 Task: Add the marketing cloud form in the site builder.
Action: Mouse moved to (1058, 82)
Screenshot: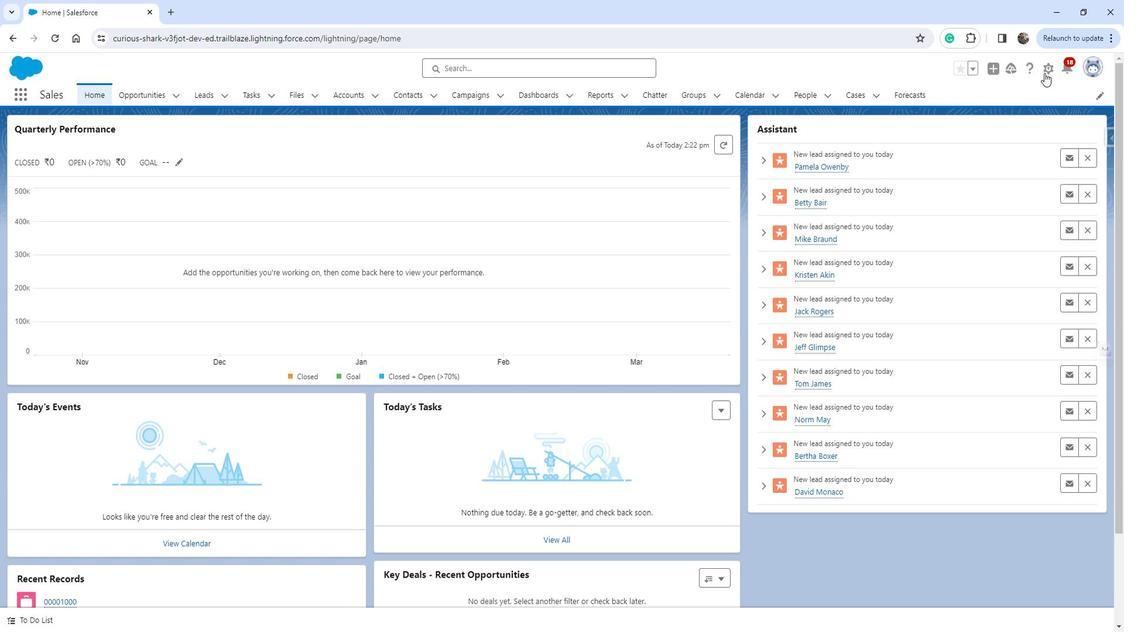 
Action: Mouse pressed left at (1058, 82)
Screenshot: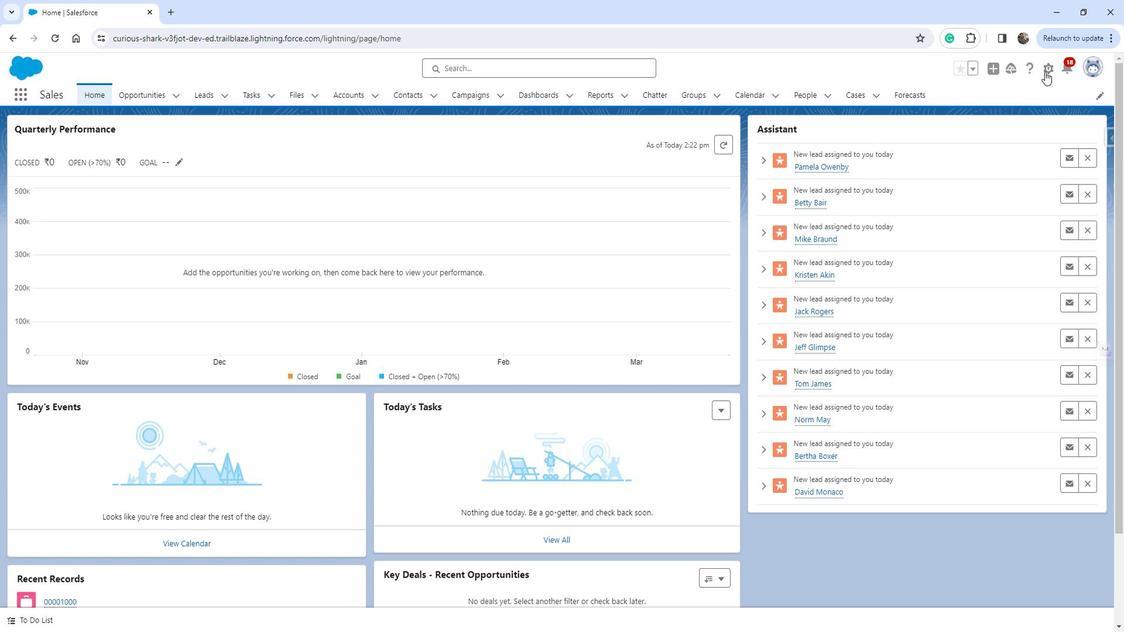 
Action: Mouse moved to (989, 118)
Screenshot: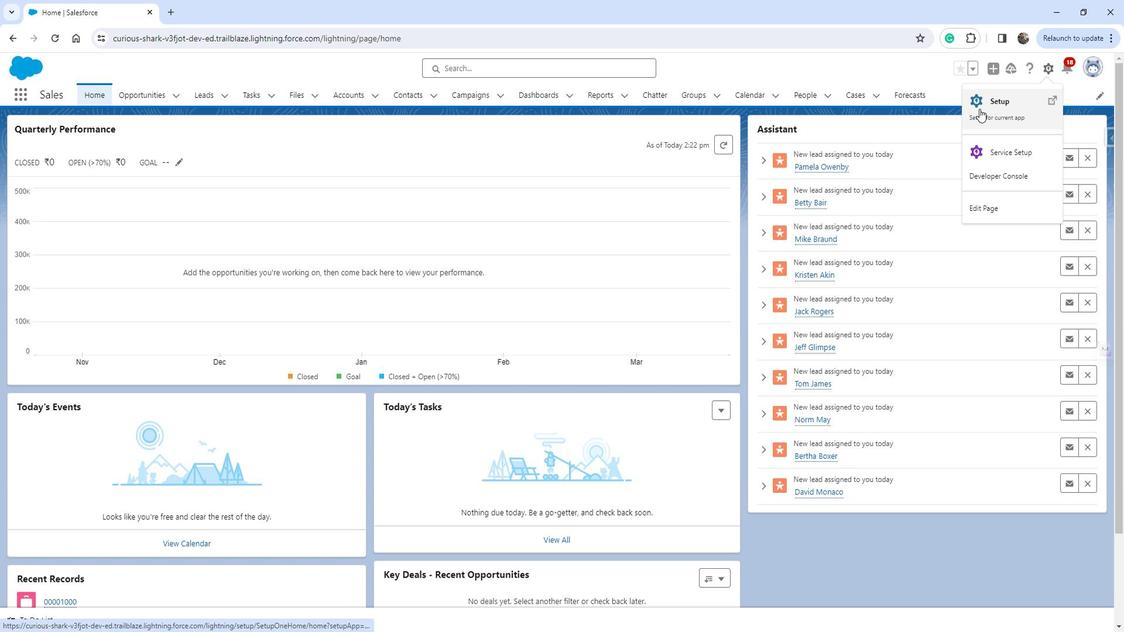 
Action: Mouse pressed left at (989, 118)
Screenshot: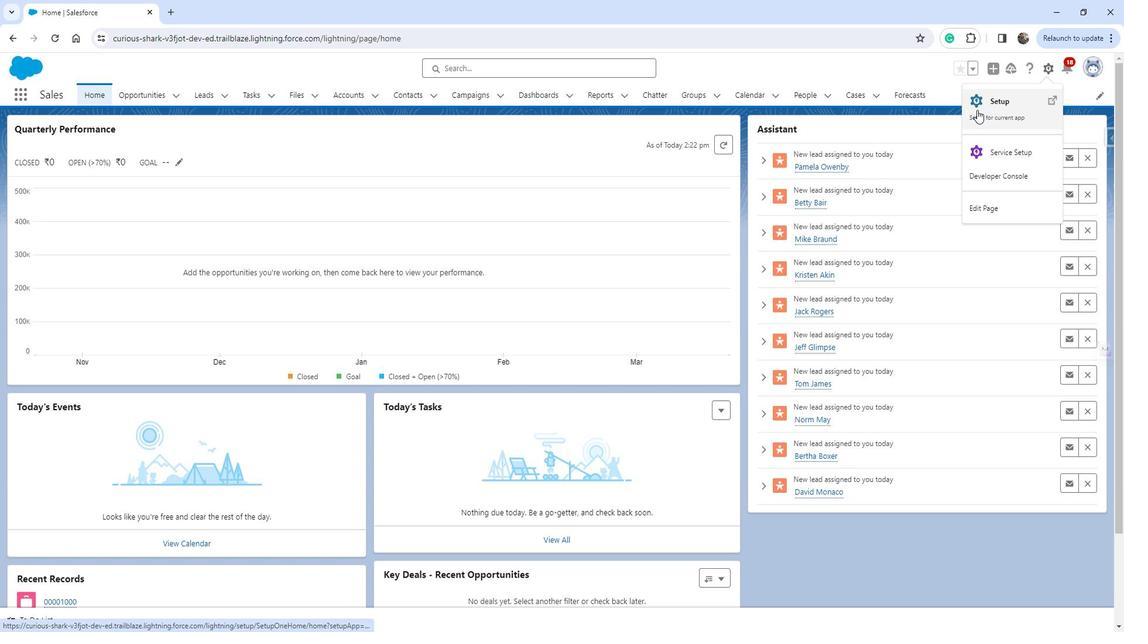 
Action: Mouse moved to (49, 468)
Screenshot: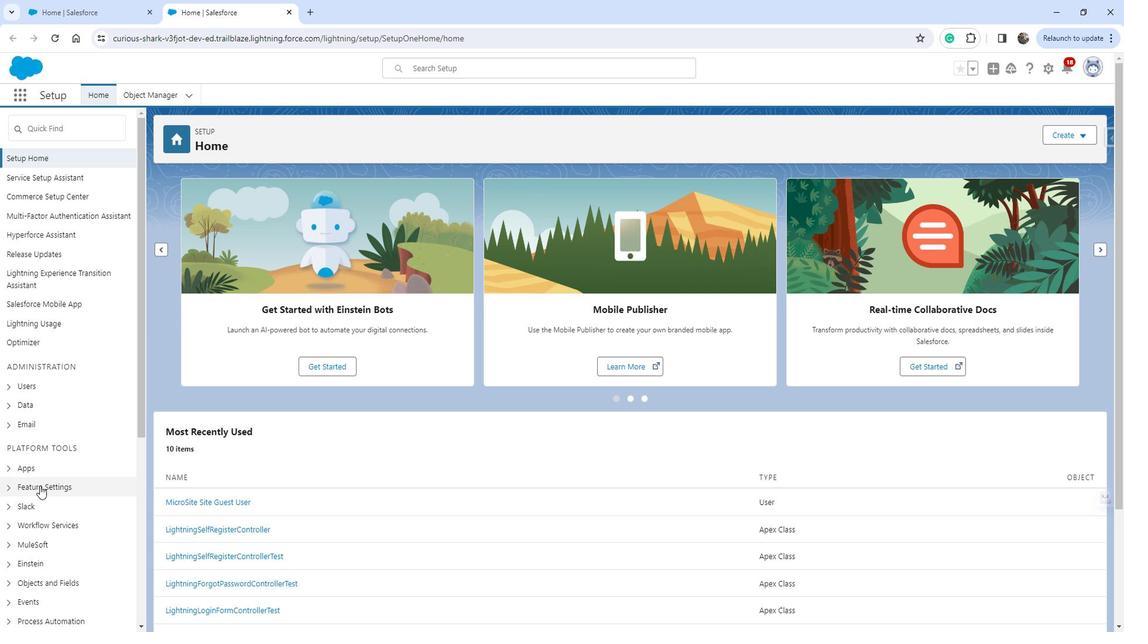 
Action: Mouse pressed left at (49, 468)
Screenshot: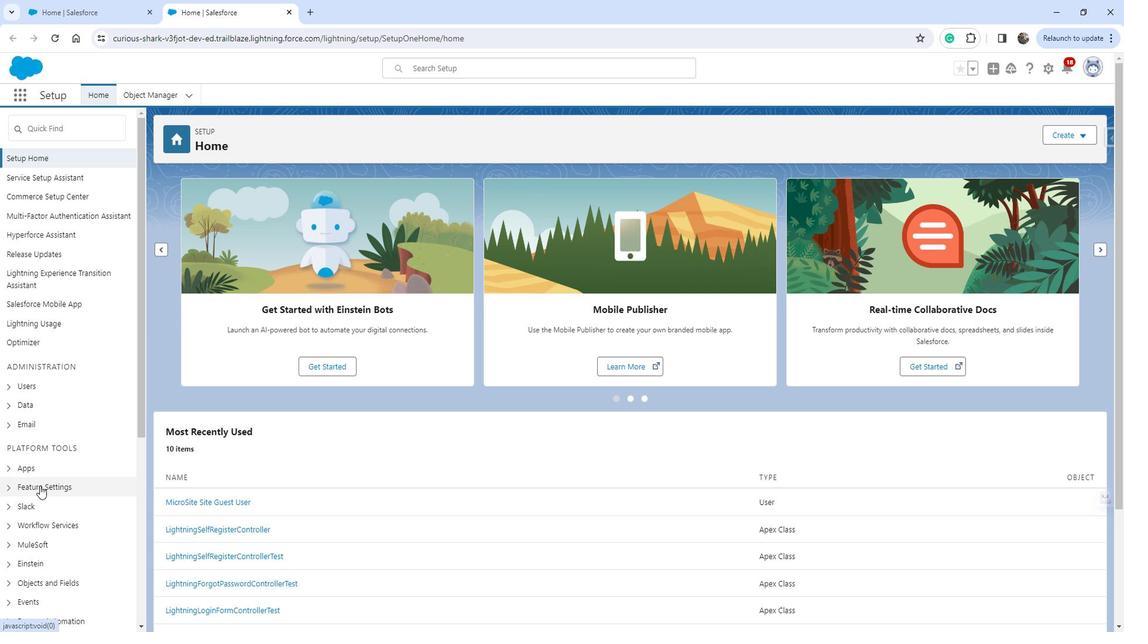 
Action: Mouse moved to (69, 556)
Screenshot: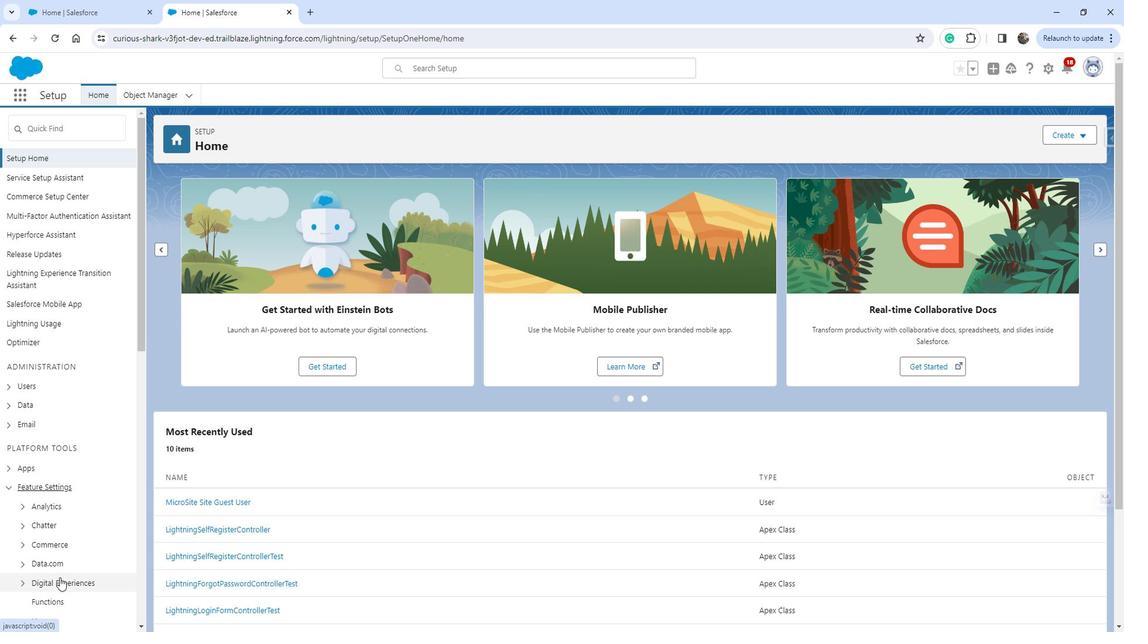 
Action: Mouse pressed left at (69, 556)
Screenshot: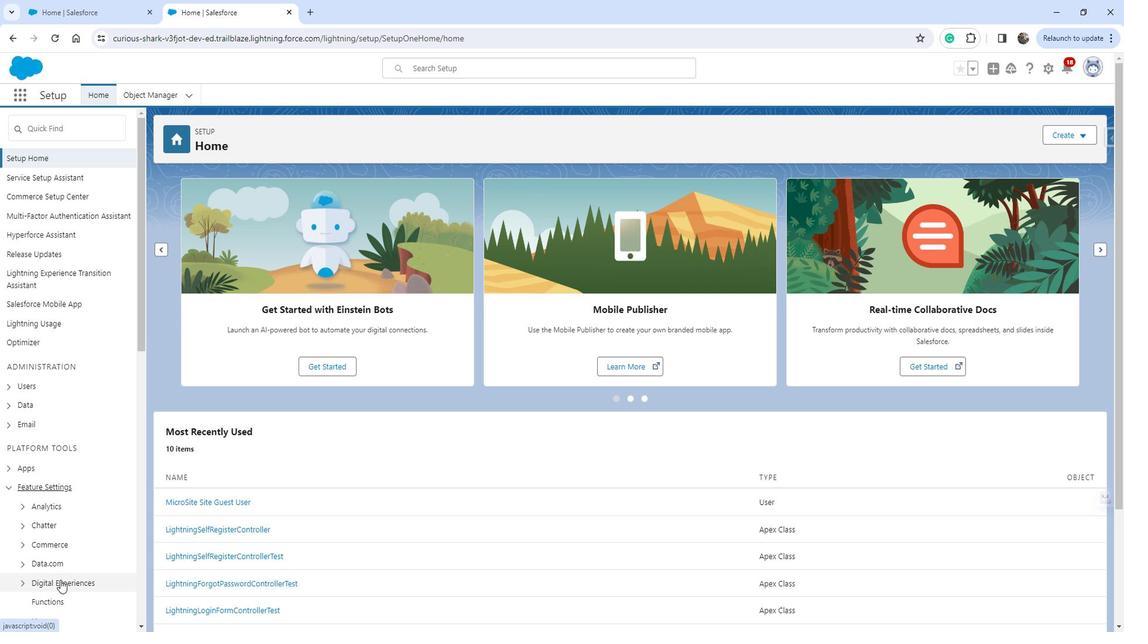 
Action: Mouse moved to (66, 574)
Screenshot: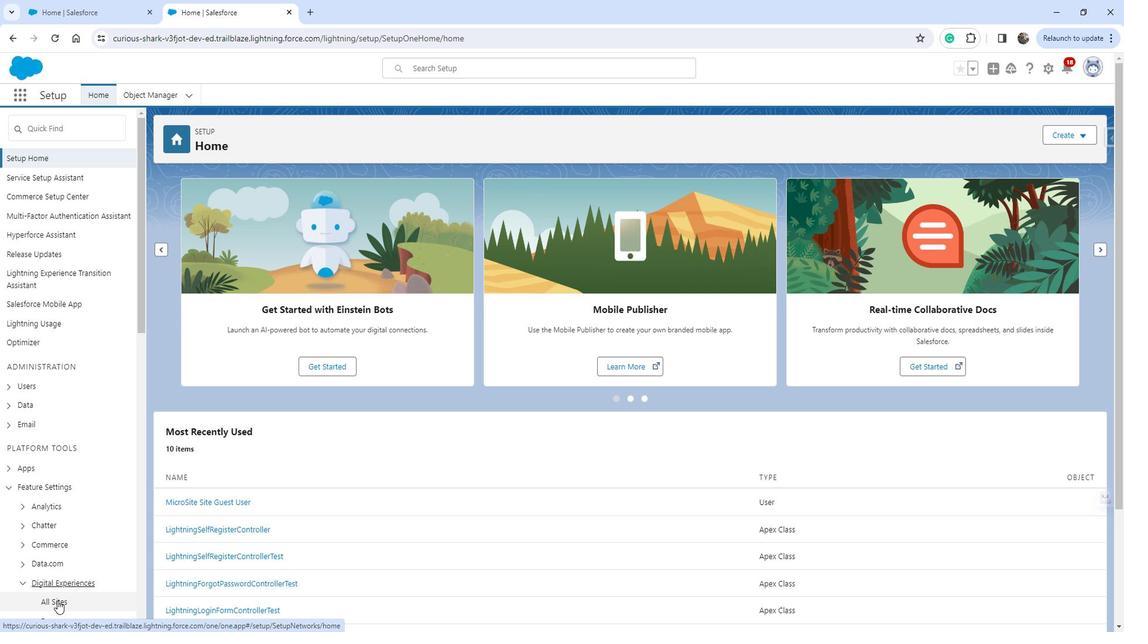 
Action: Mouse pressed left at (66, 574)
Screenshot: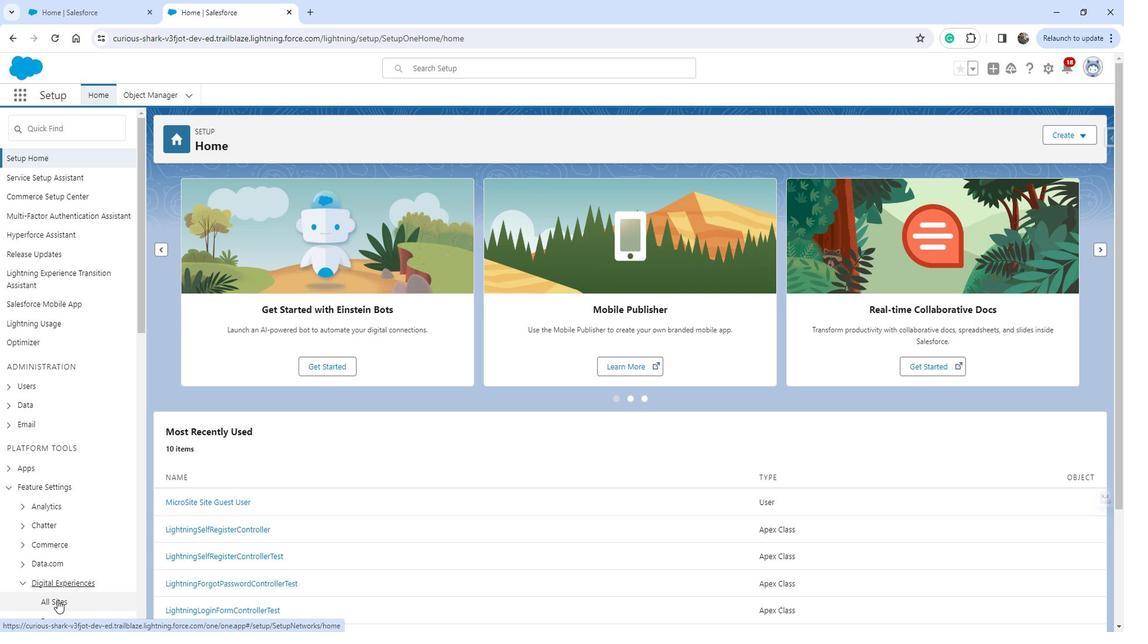 
Action: Mouse moved to (198, 274)
Screenshot: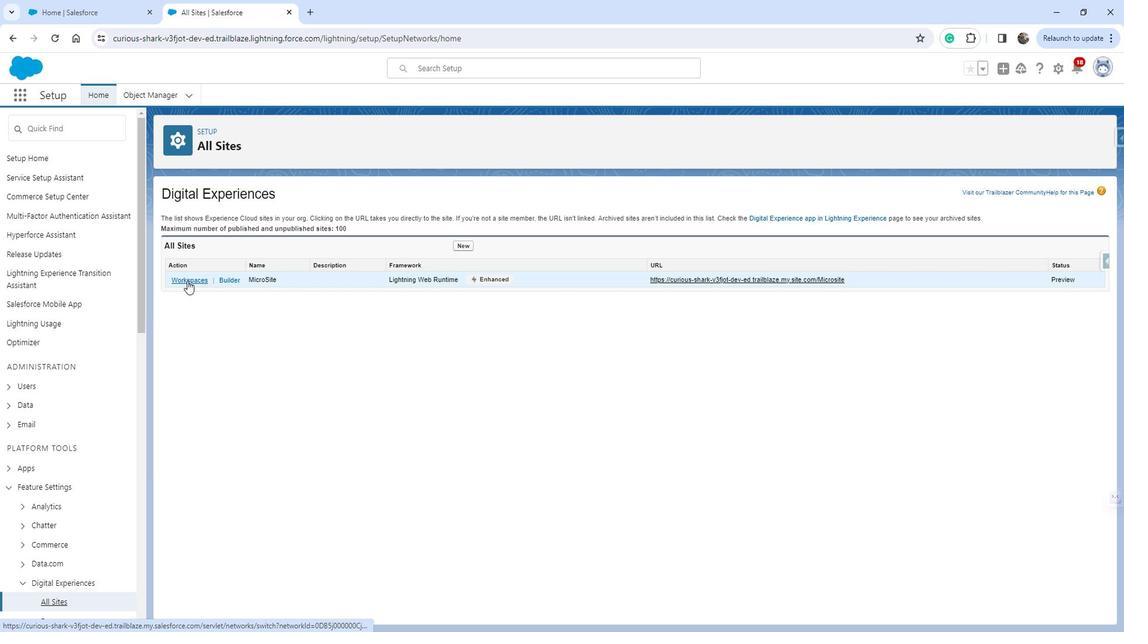 
Action: Mouse pressed left at (198, 274)
Screenshot: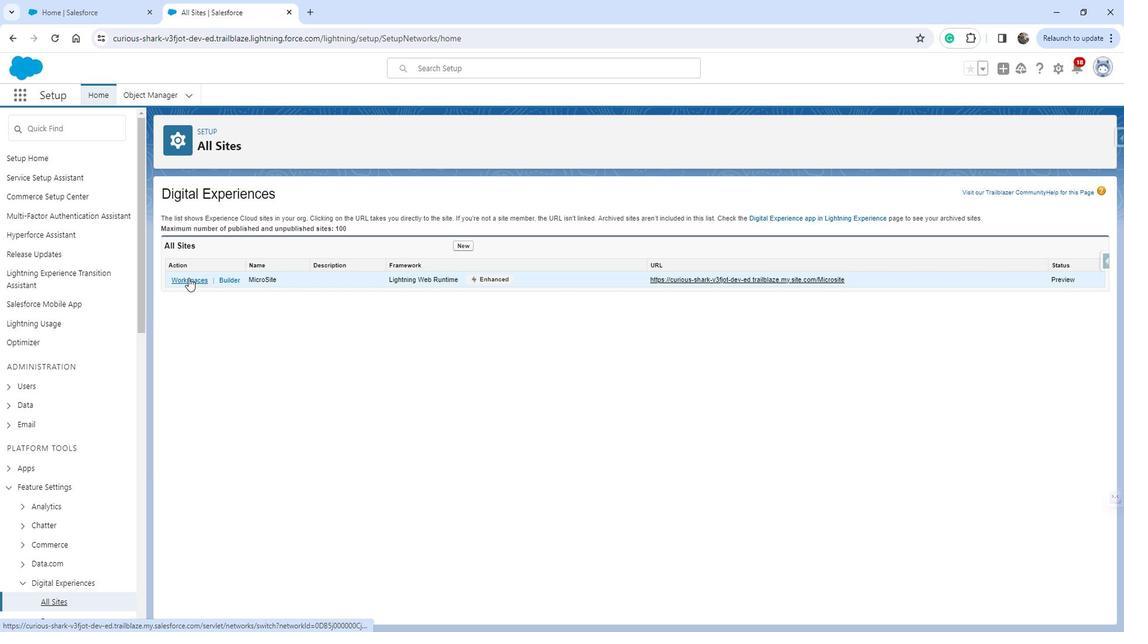
Action: Mouse moved to (141, 265)
Screenshot: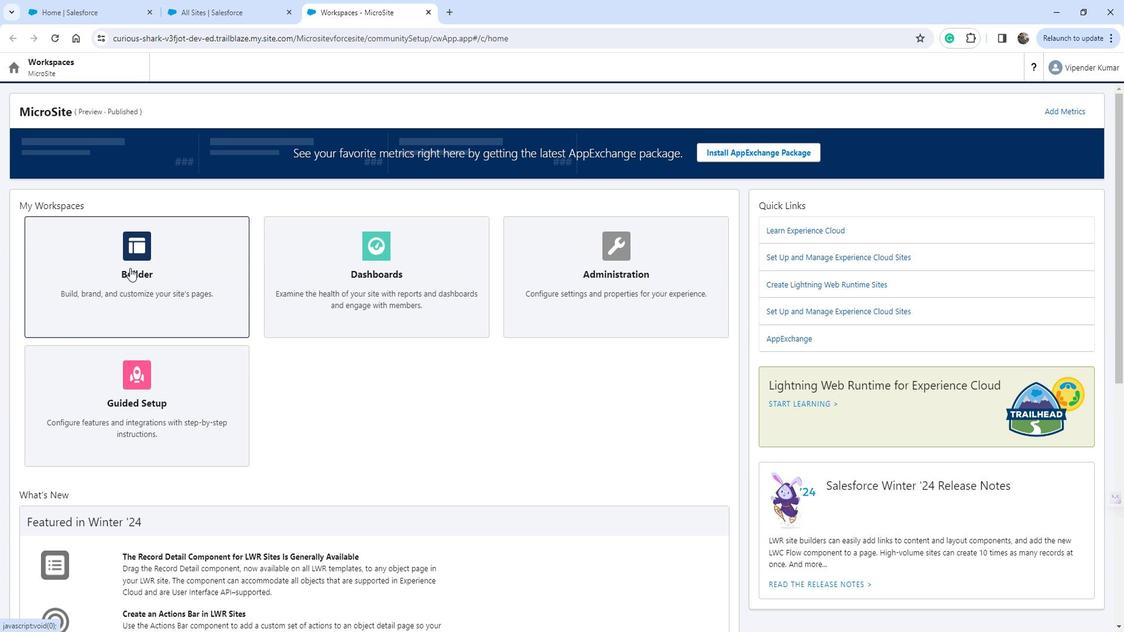 
Action: Mouse pressed left at (141, 265)
Screenshot: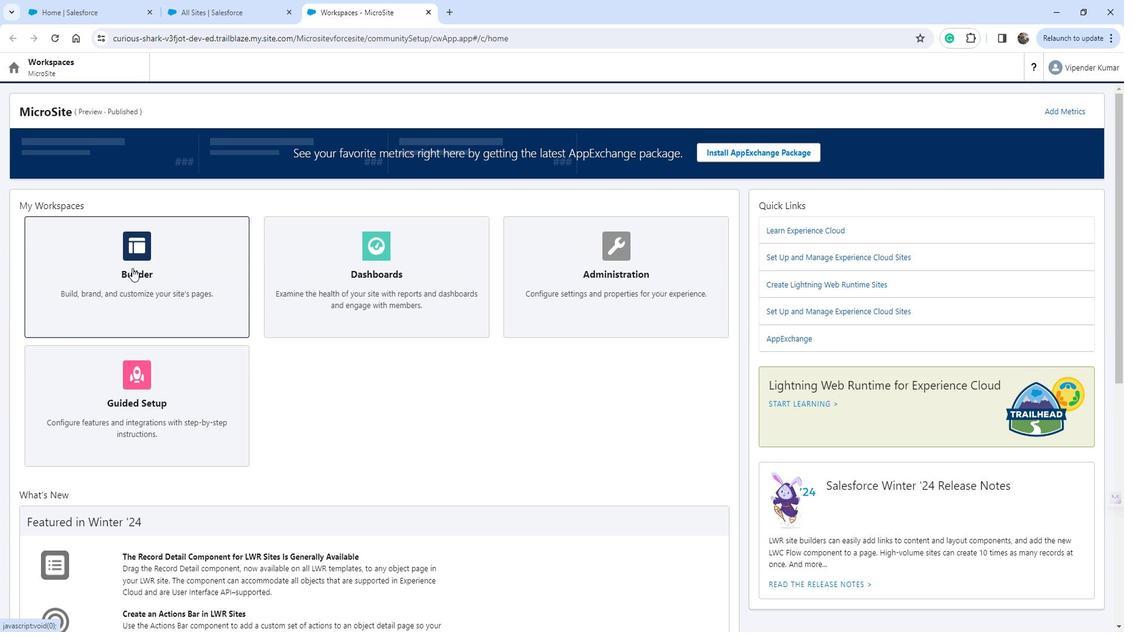 
Action: Mouse moved to (26, 114)
Screenshot: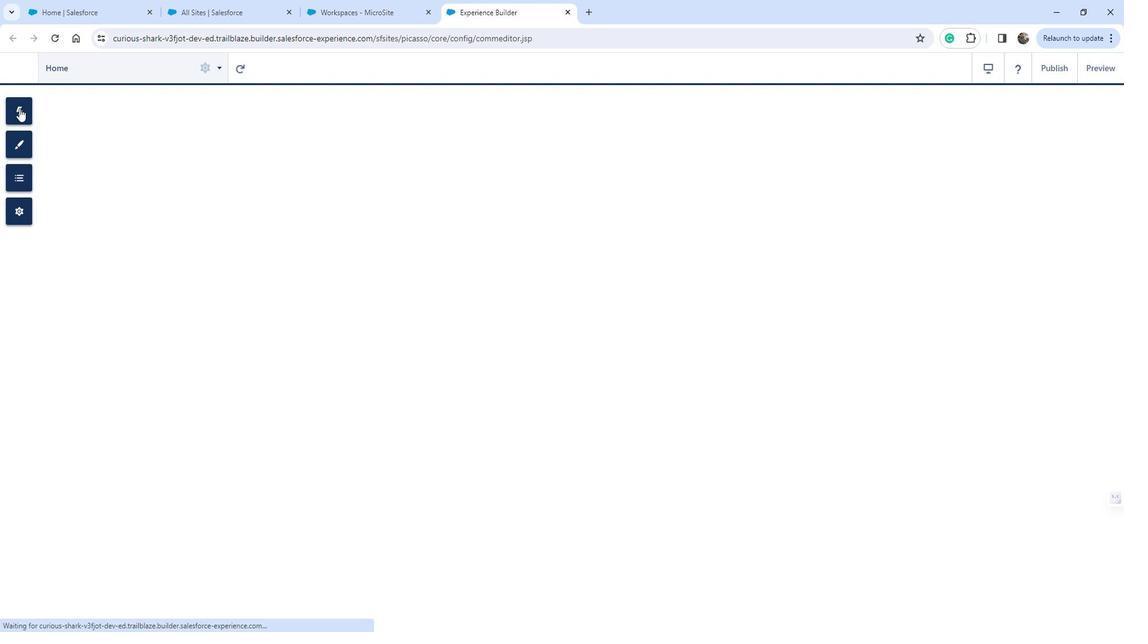 
Action: Mouse pressed left at (26, 114)
Screenshot: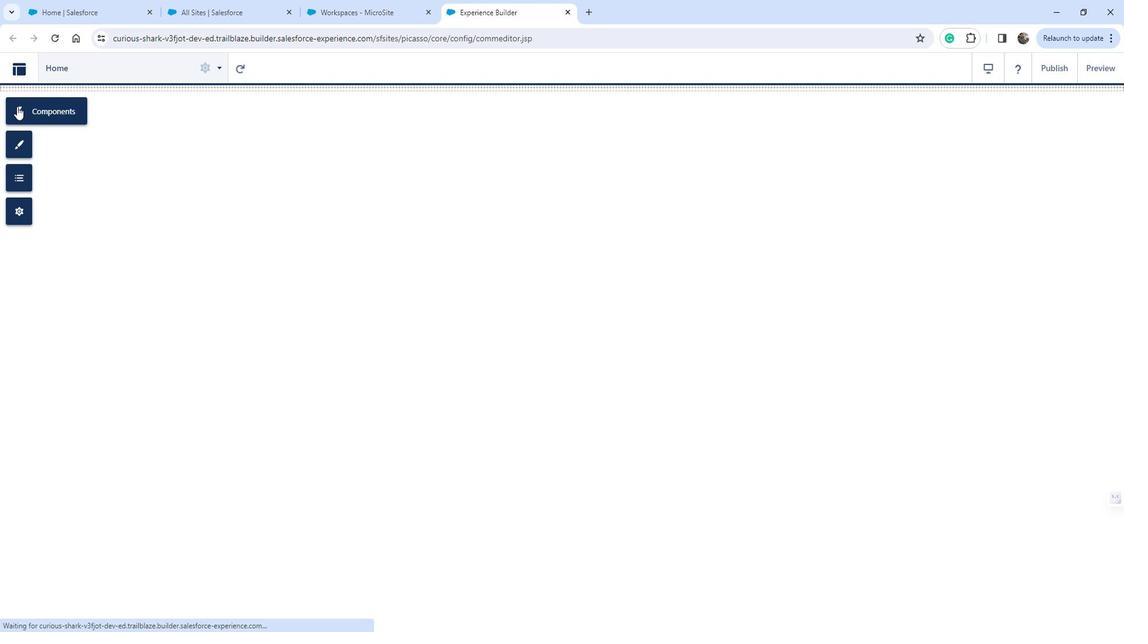 
Action: Mouse moved to (330, 405)
Screenshot: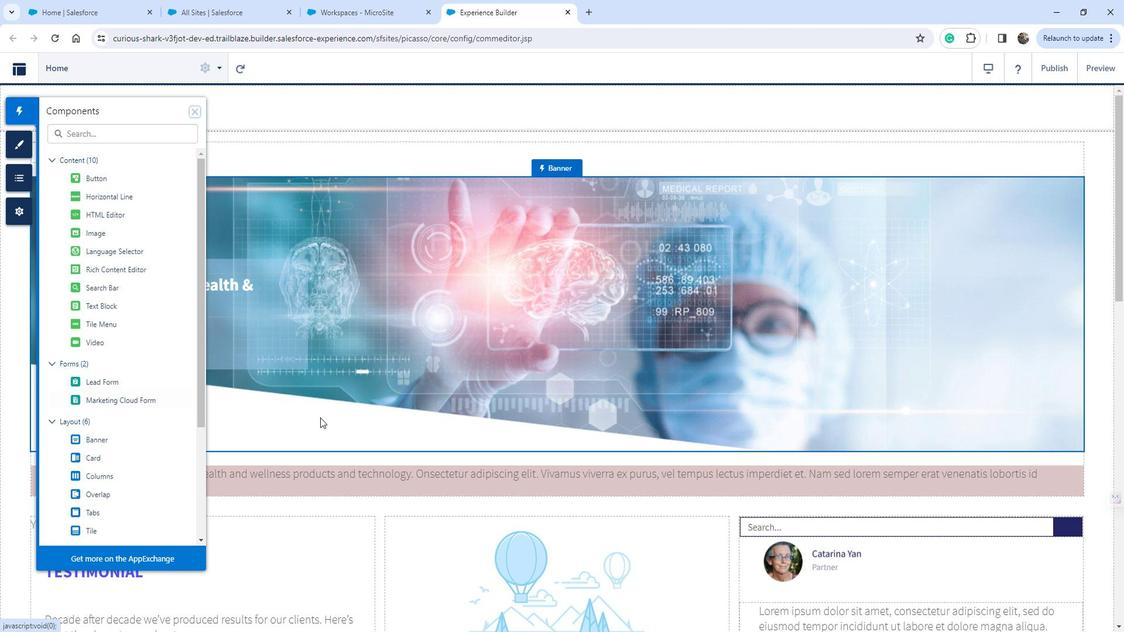 
Action: Mouse scrolled (330, 404) with delta (0, 0)
Screenshot: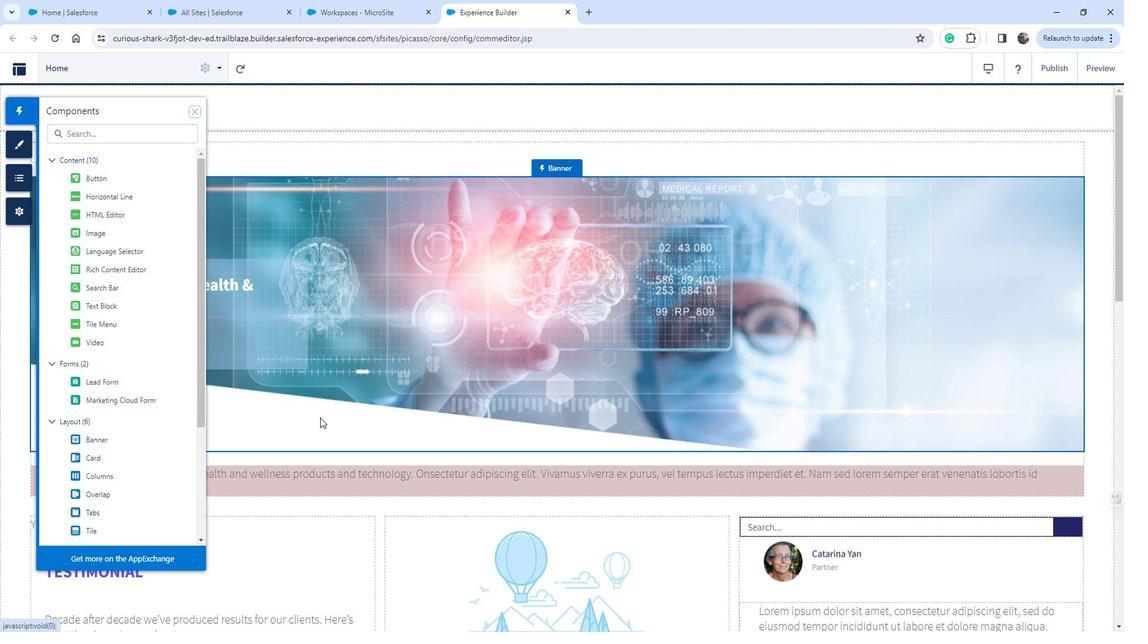 
Action: Mouse scrolled (330, 404) with delta (0, 0)
Screenshot: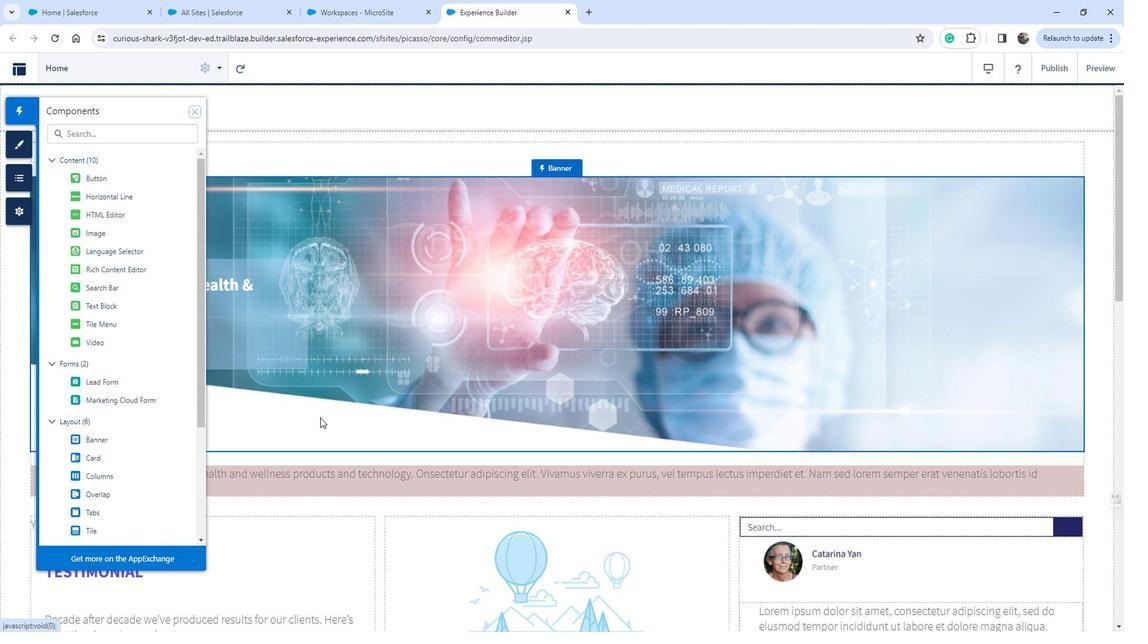 
Action: Mouse scrolled (330, 404) with delta (0, 0)
Screenshot: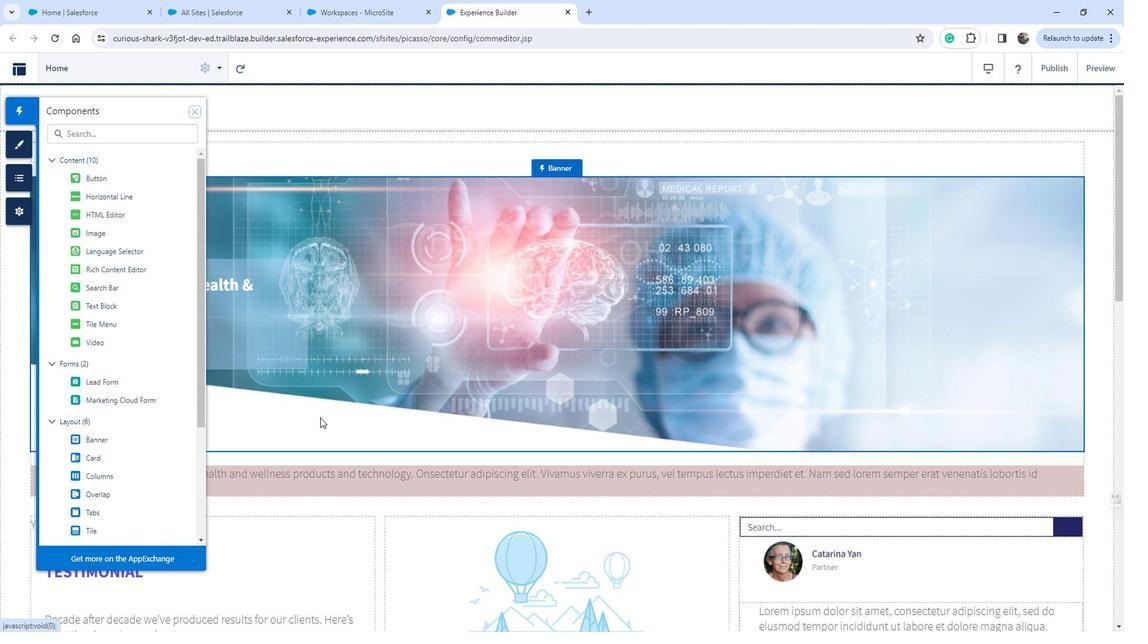 
Action: Mouse scrolled (330, 404) with delta (0, 0)
Screenshot: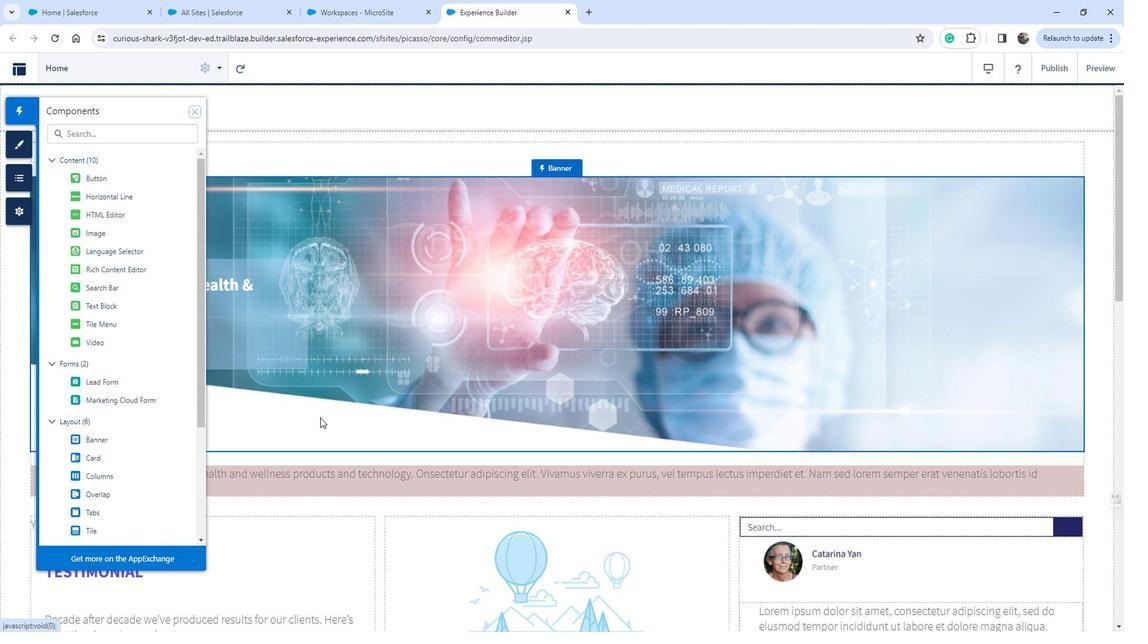 
Action: Mouse scrolled (330, 404) with delta (0, 0)
Screenshot: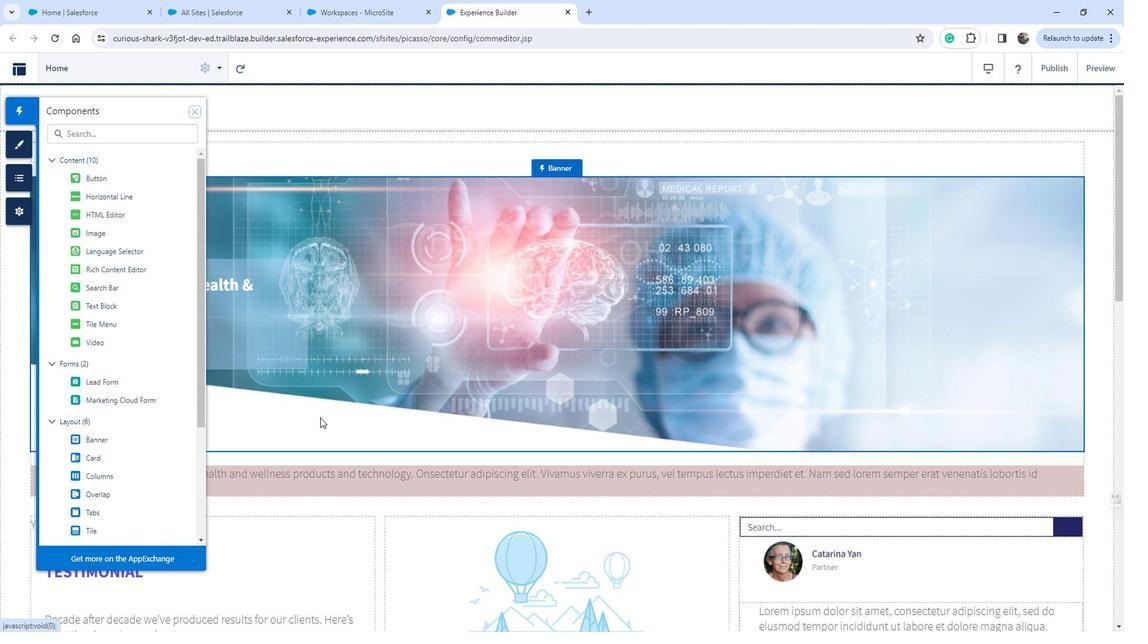 
Action: Mouse scrolled (330, 404) with delta (0, 0)
Screenshot: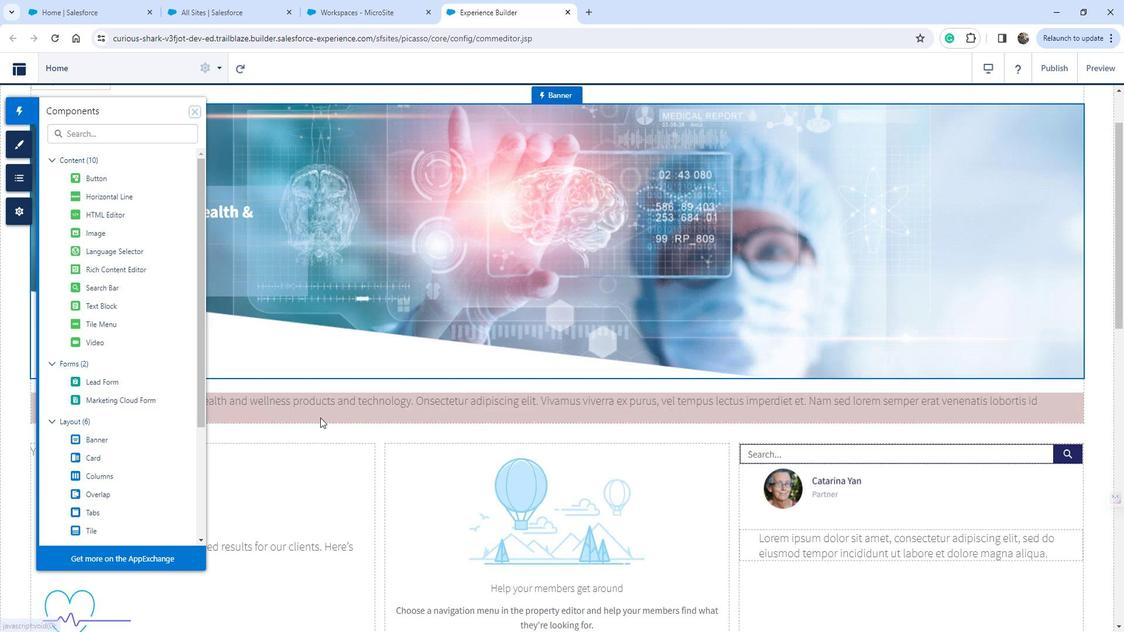 
Action: Mouse scrolled (330, 404) with delta (0, 0)
Screenshot: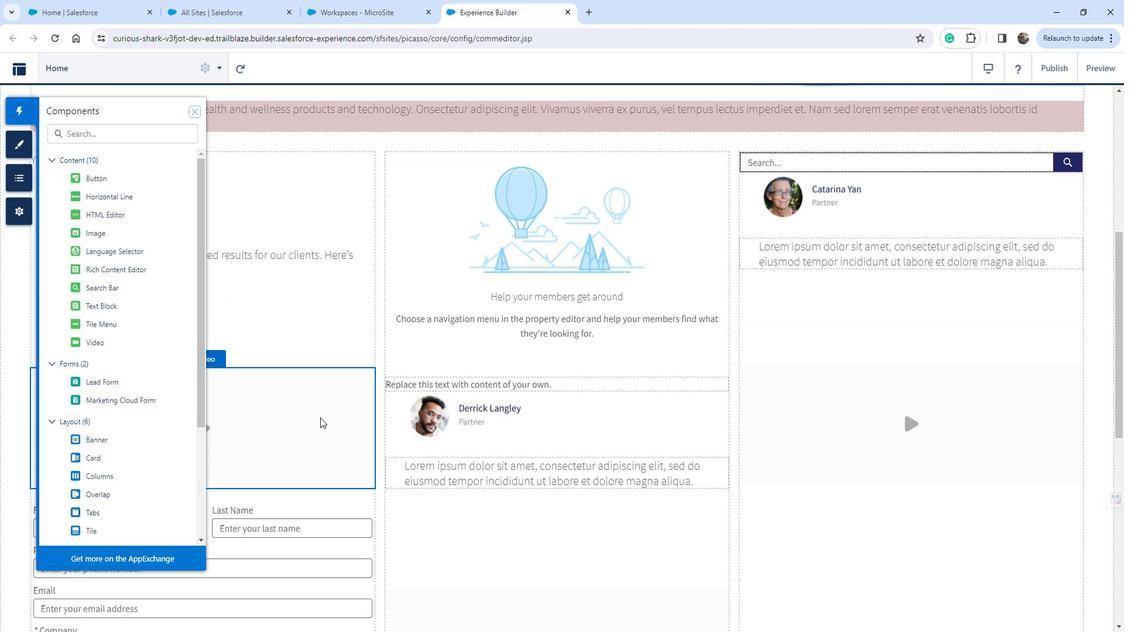 
Action: Mouse scrolled (330, 404) with delta (0, 0)
Screenshot: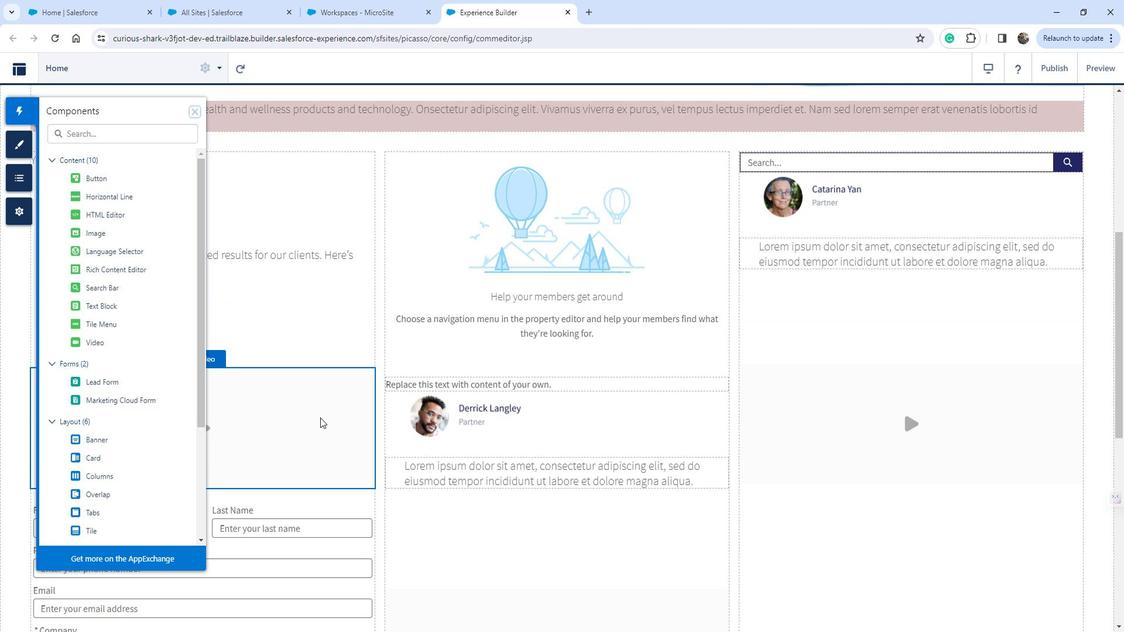 
Action: Mouse scrolled (330, 404) with delta (0, 0)
Screenshot: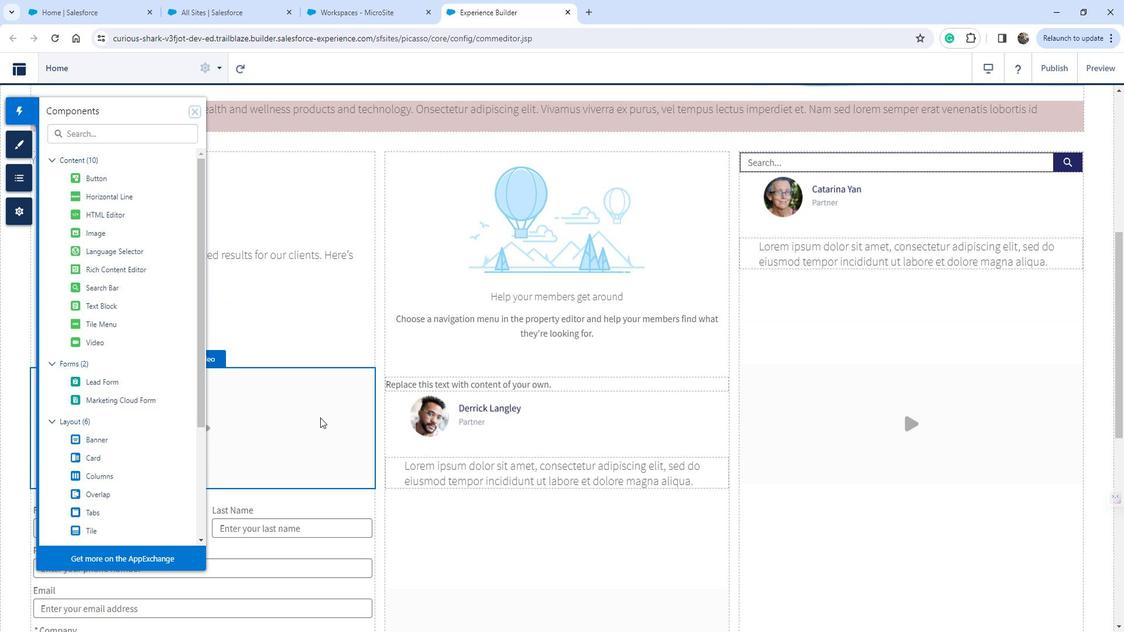 
Action: Mouse moved to (134, 387)
Screenshot: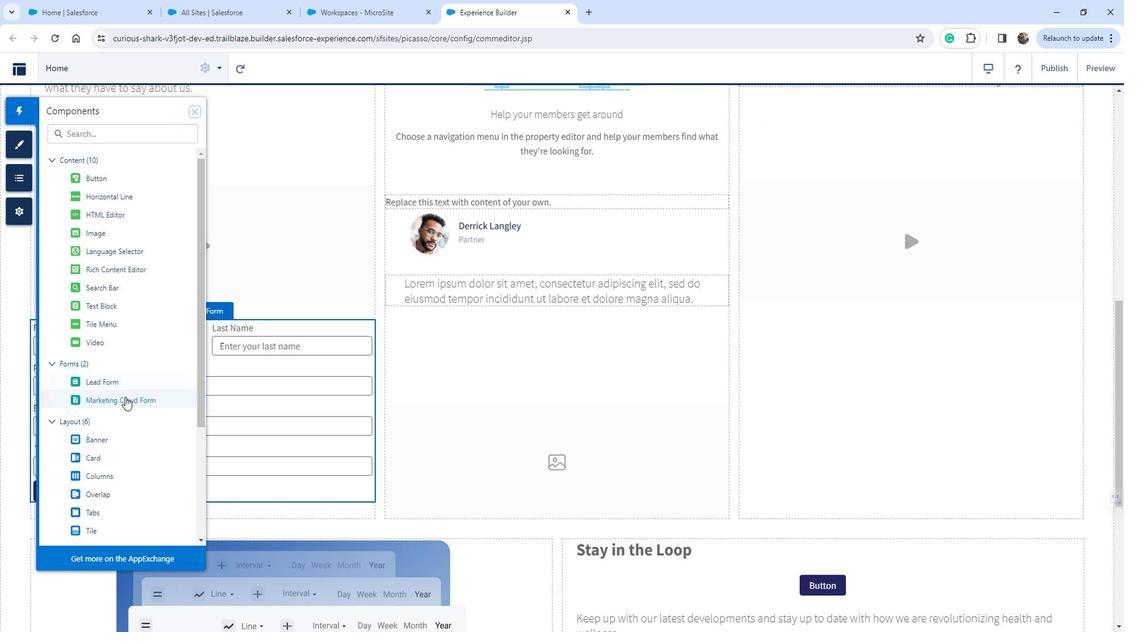 
Action: Mouse pressed left at (134, 387)
Screenshot: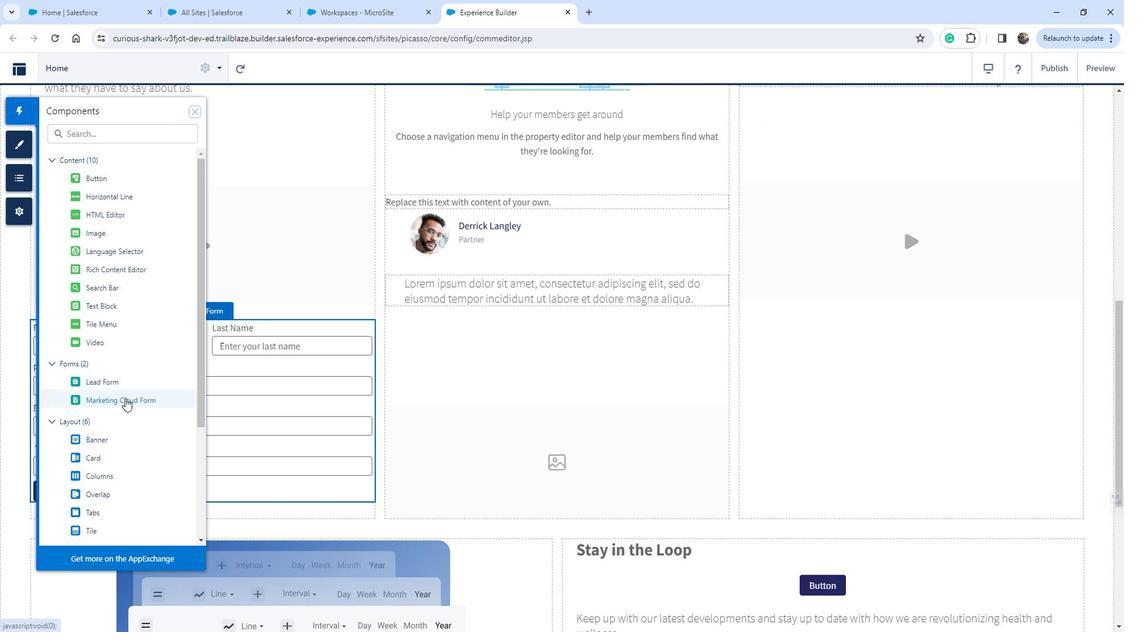 
Action: Mouse moved to (822, 344)
Screenshot: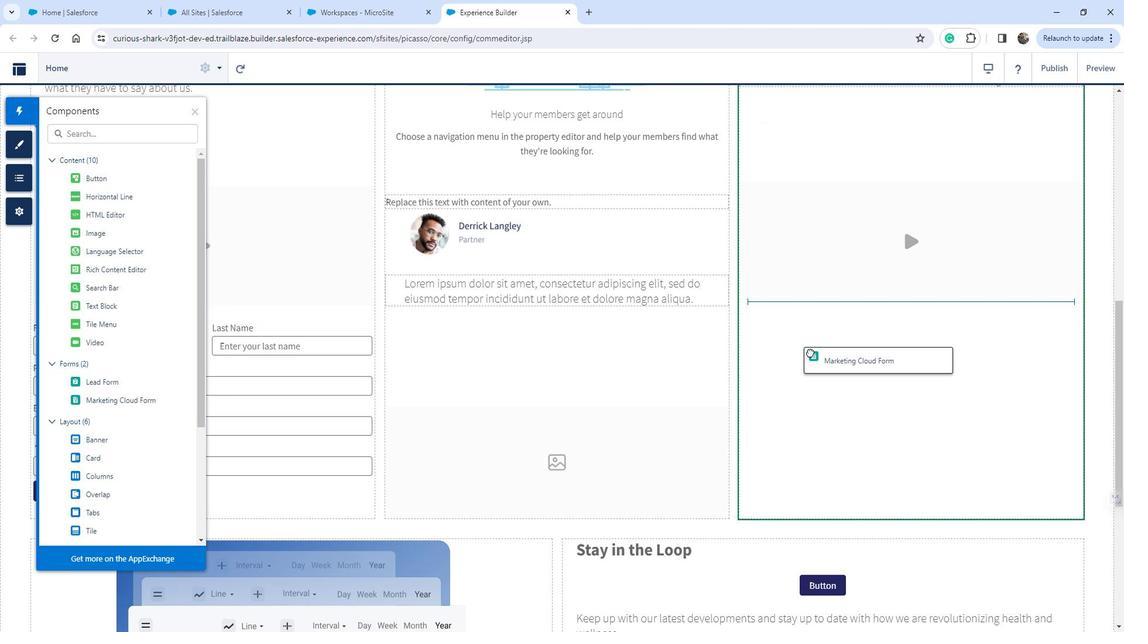 
